 Task: Open and read the 'Late Coming Notification' email from Qandle Notification.
Action: Mouse moved to (179, 25)
Screenshot: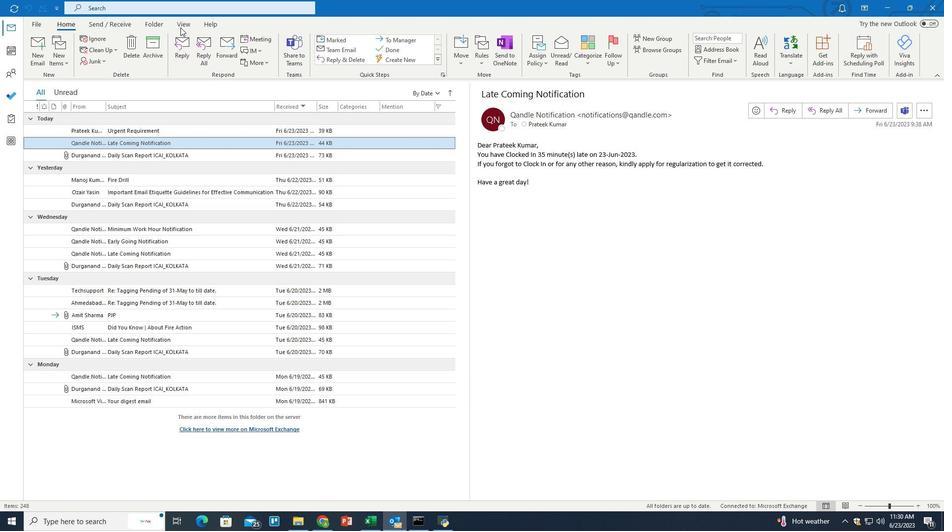 
Action: Mouse pressed left at (179, 25)
Screenshot: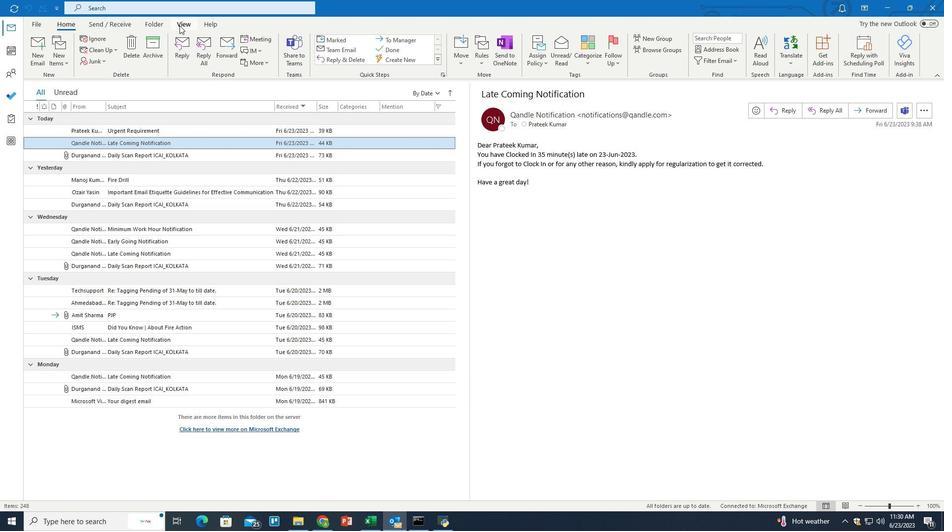 
Action: Mouse moved to (774, 60)
Screenshot: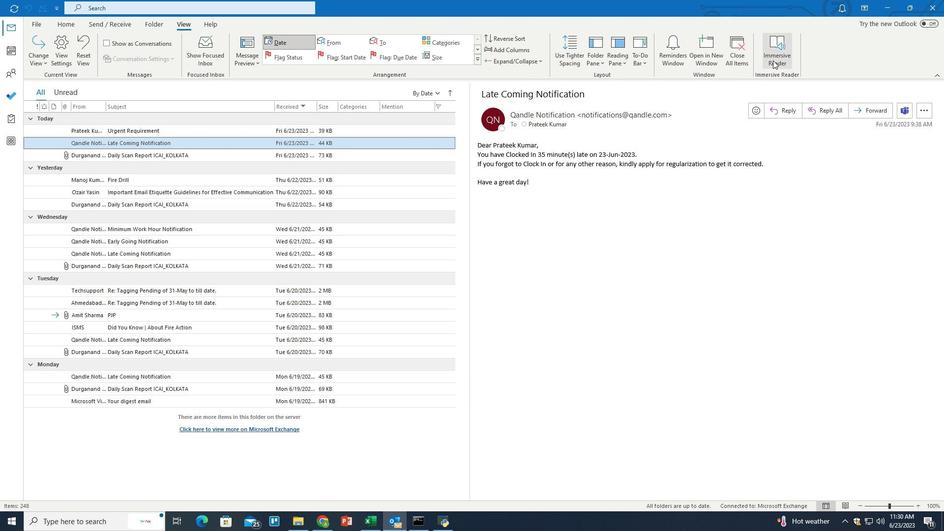 
Action: Mouse pressed left at (774, 60)
Screenshot: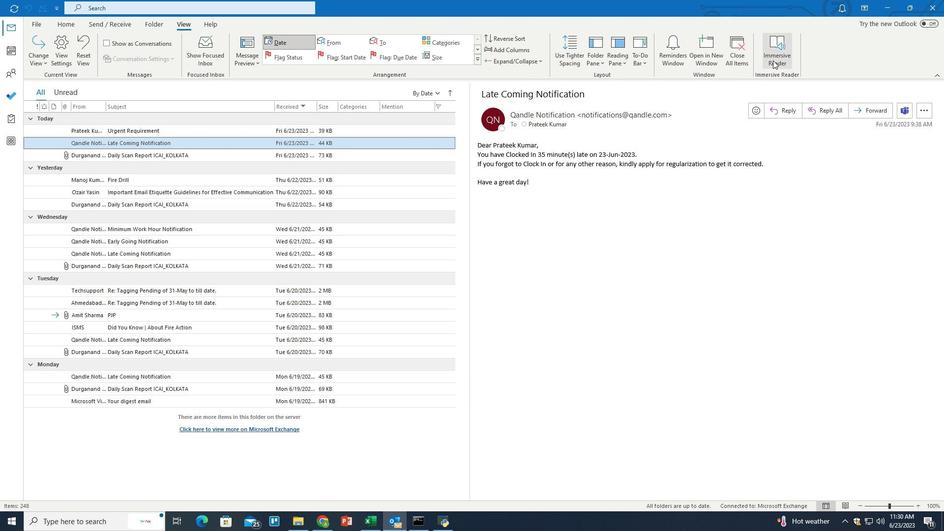 
Action: Mouse moved to (112, 56)
Screenshot: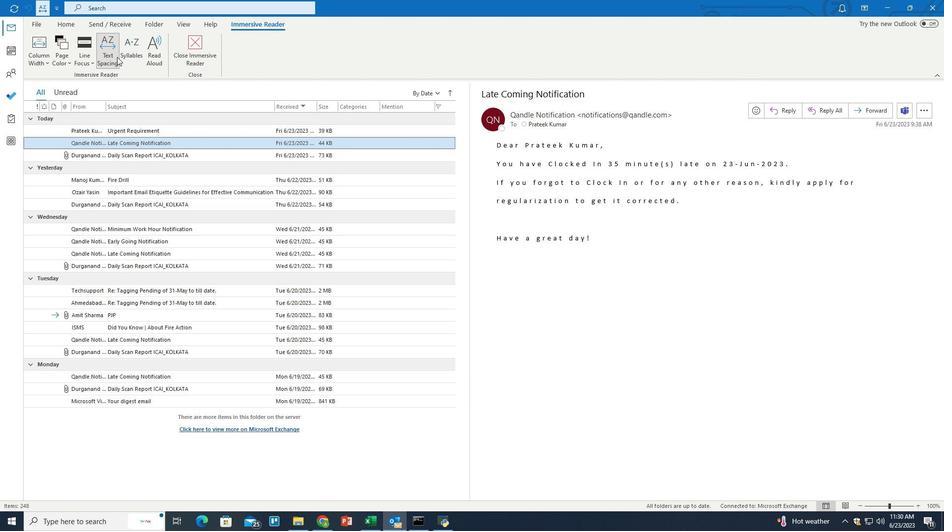 
Action: Mouse pressed left at (112, 56)
Screenshot: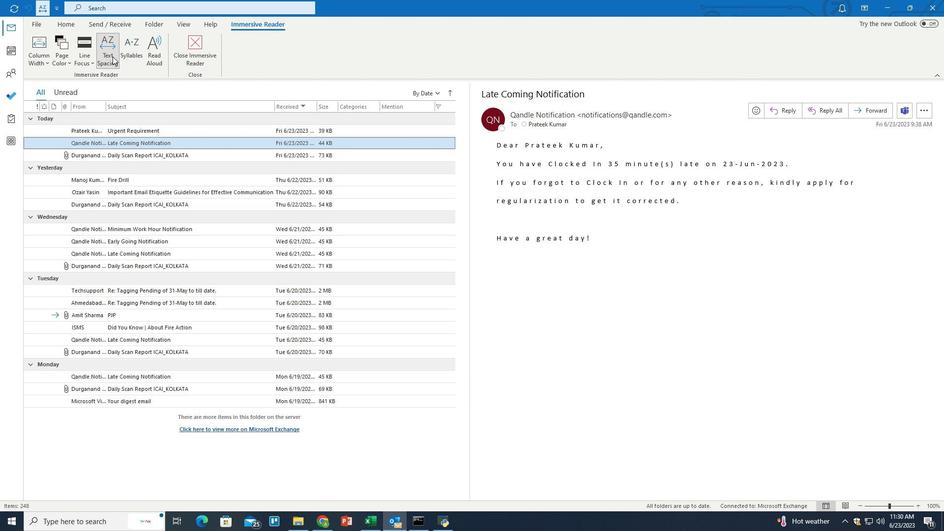 
